 Task: Click on start a post.
Action: Mouse moved to (495, 145)
Screenshot: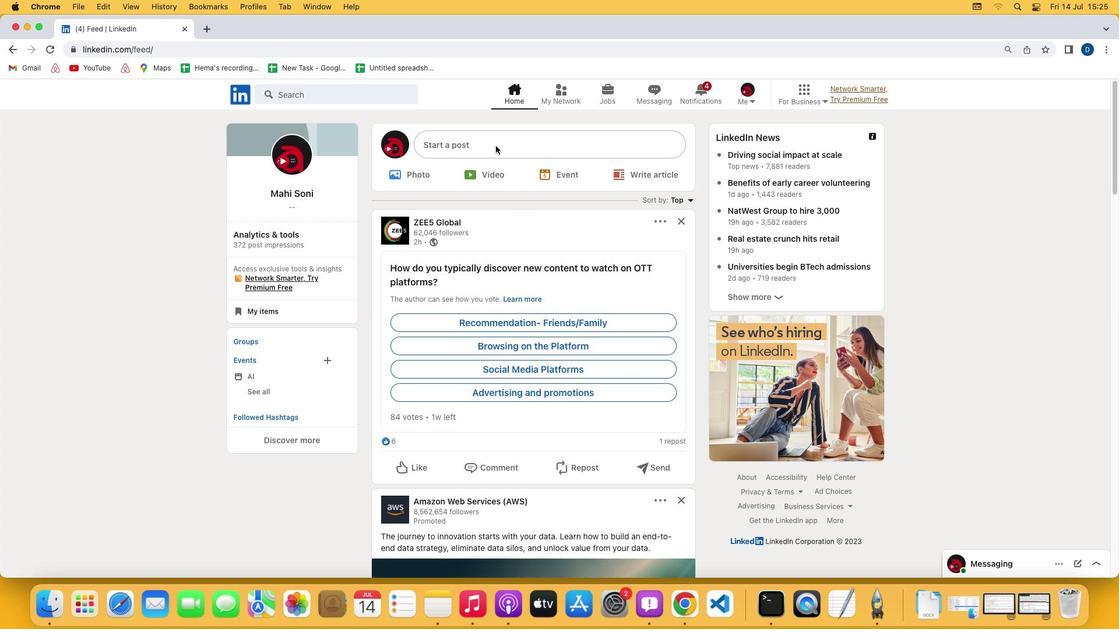 
Action: Mouse pressed left at (495, 145)
Screenshot: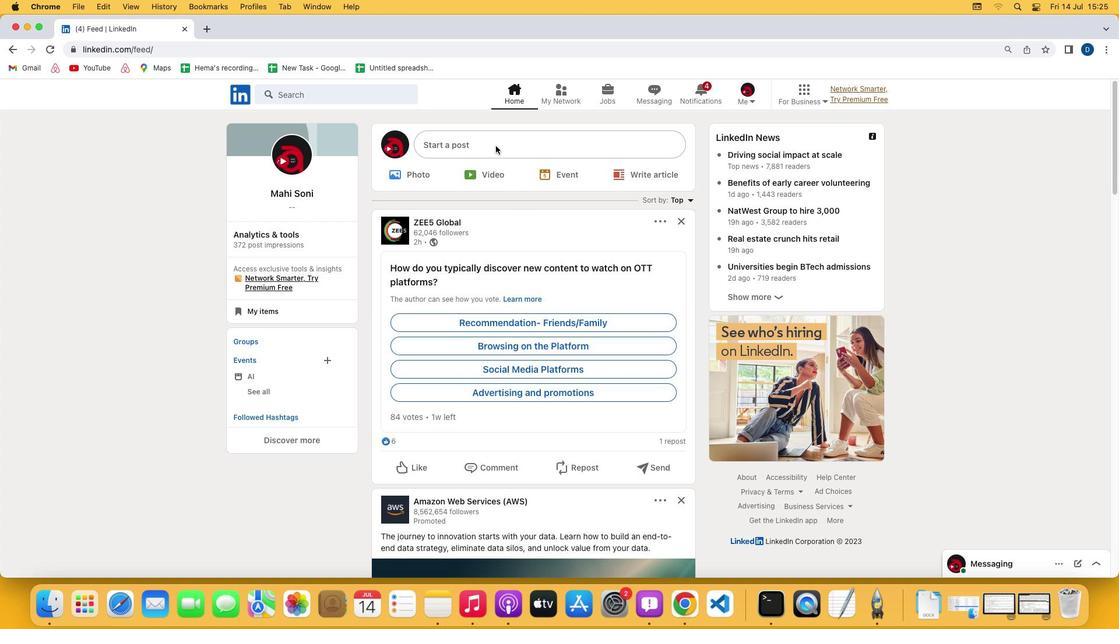 
Action: Mouse pressed left at (495, 145)
Screenshot: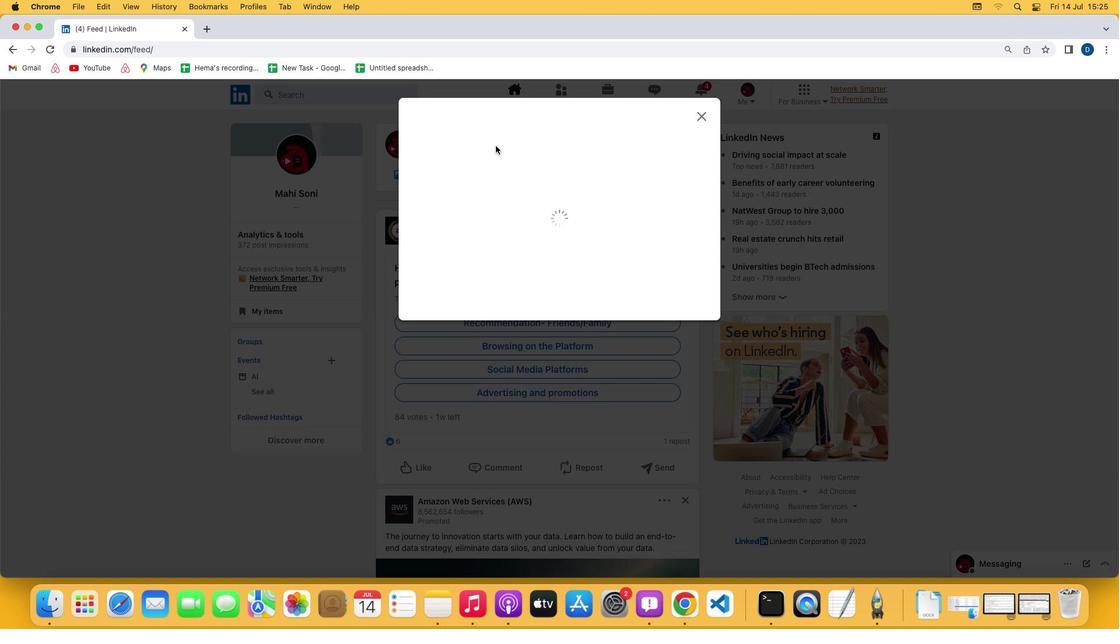 
